 Task: Create a due date automation trigger when advanced on, on the tuesday after a card is due add dates not due this month at 11:00 AM.
Action: Mouse moved to (1083, 95)
Screenshot: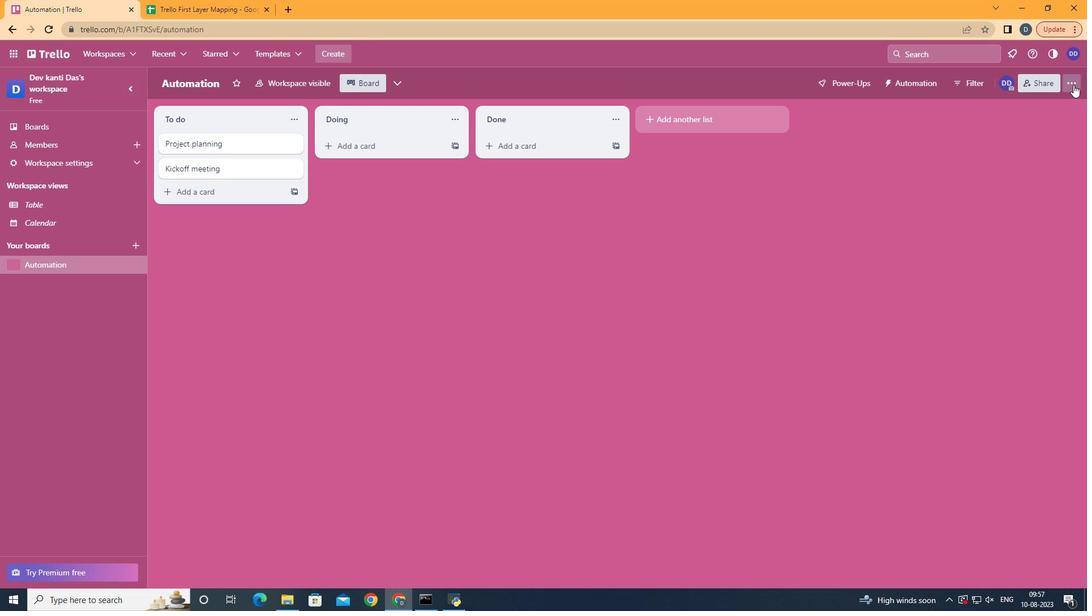 
Action: Mouse pressed left at (1083, 95)
Screenshot: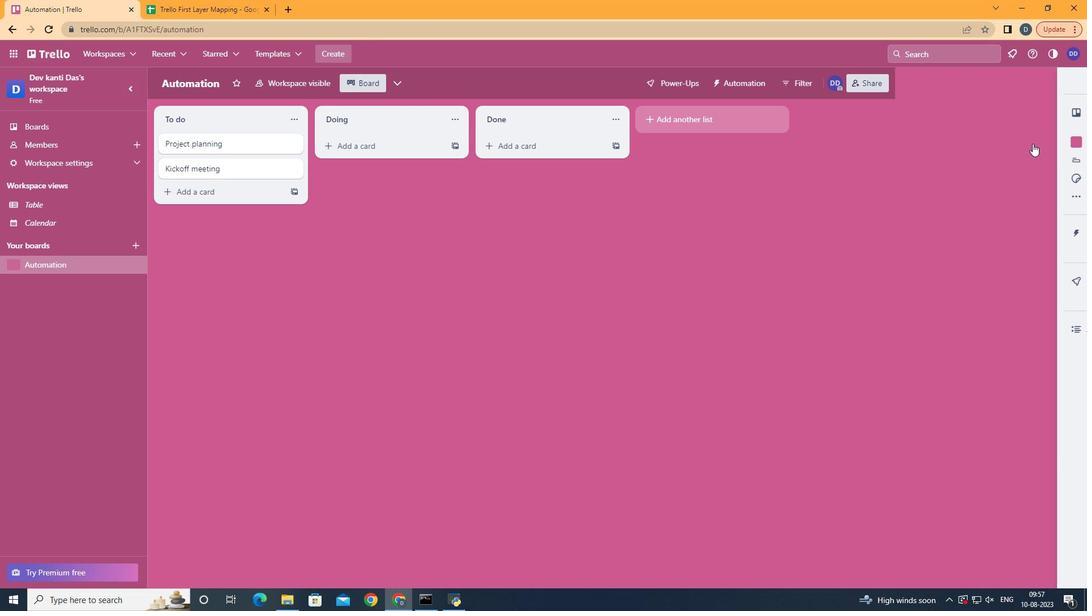 
Action: Mouse moved to (979, 241)
Screenshot: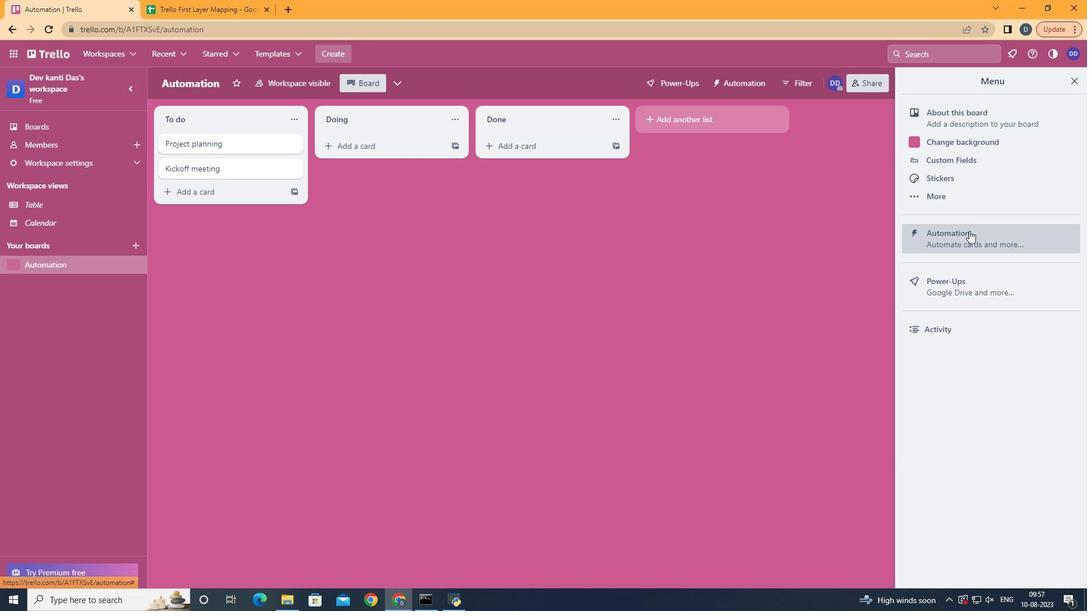 
Action: Mouse pressed left at (979, 241)
Screenshot: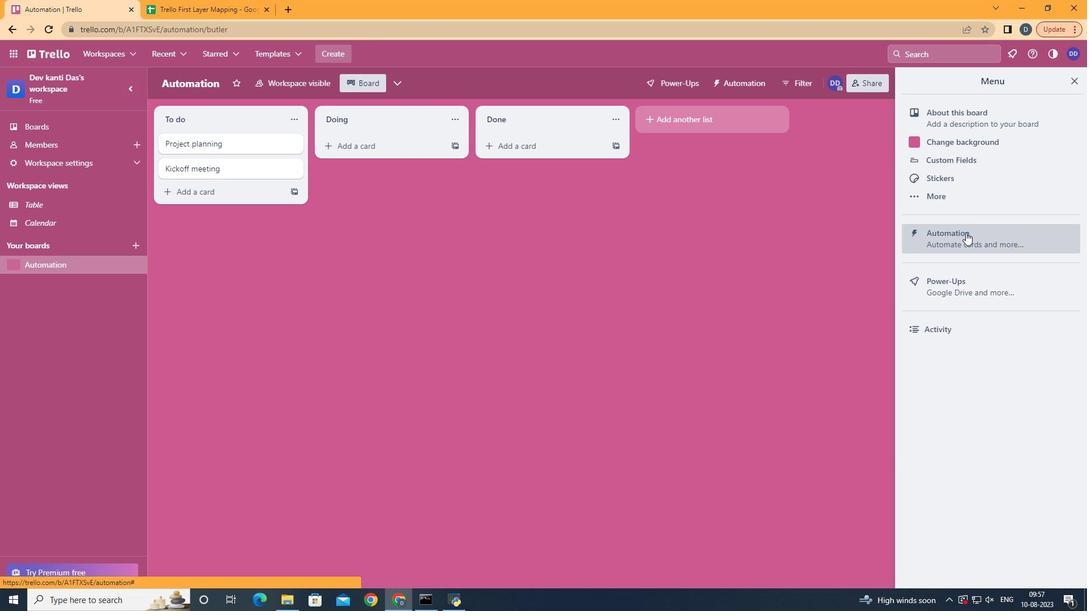 
Action: Mouse moved to (216, 236)
Screenshot: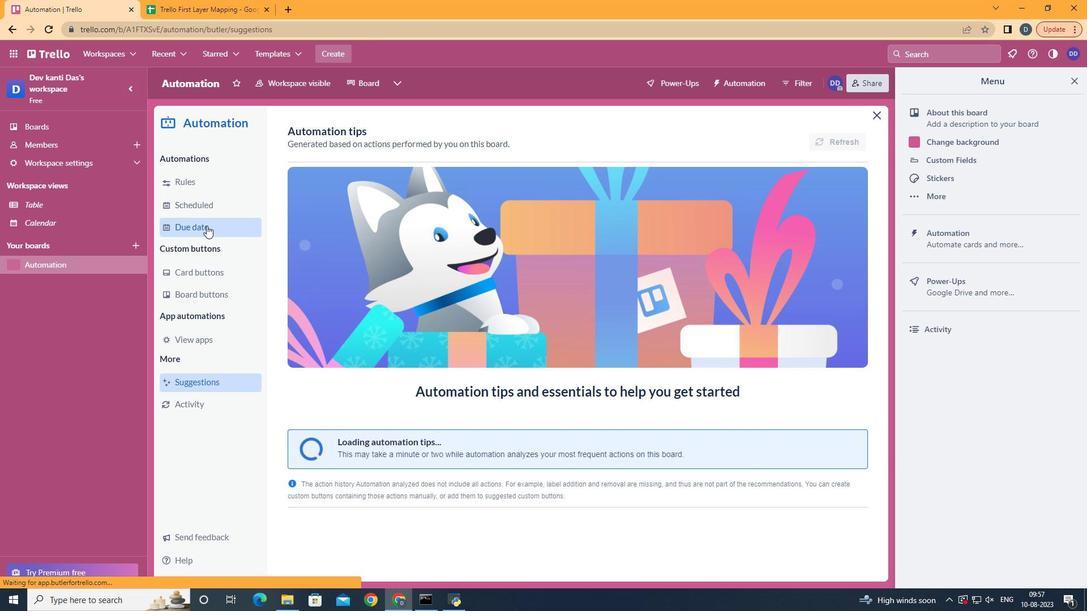 
Action: Mouse pressed left at (216, 236)
Screenshot: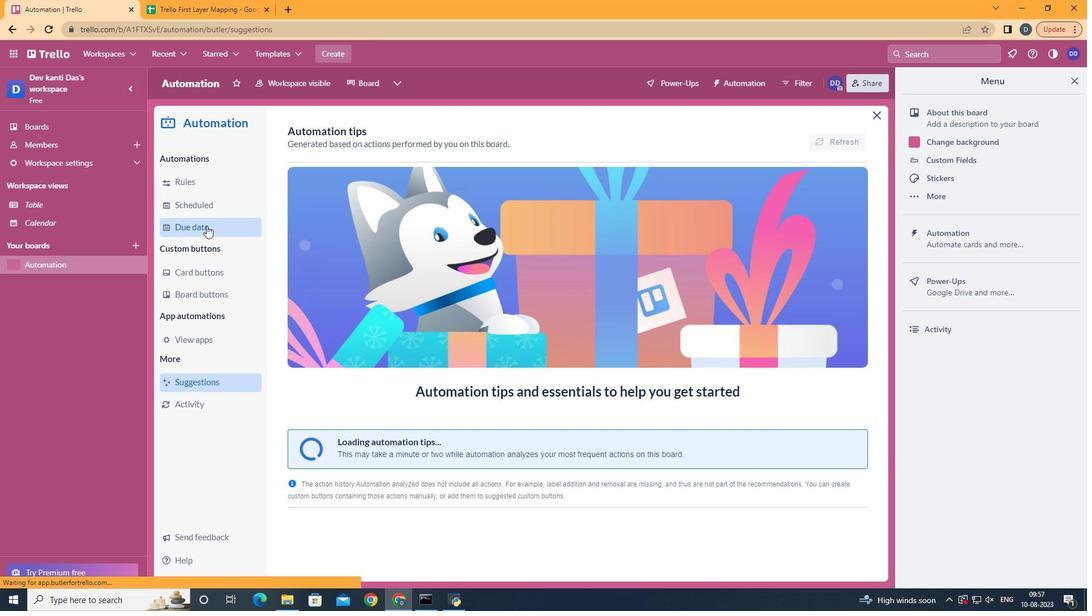 
Action: Mouse moved to (808, 152)
Screenshot: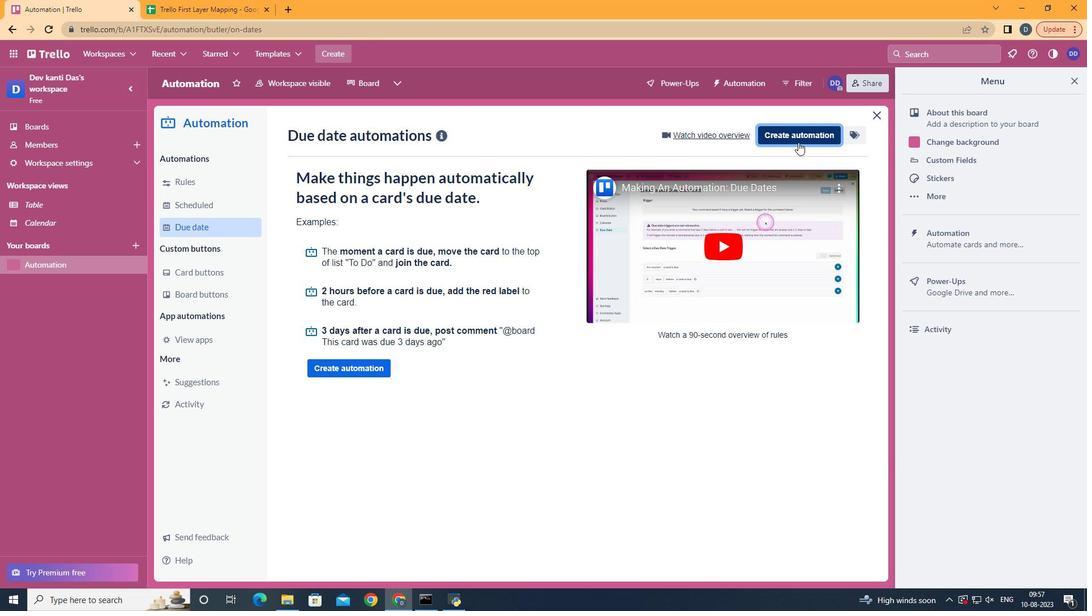 
Action: Mouse pressed left at (808, 152)
Screenshot: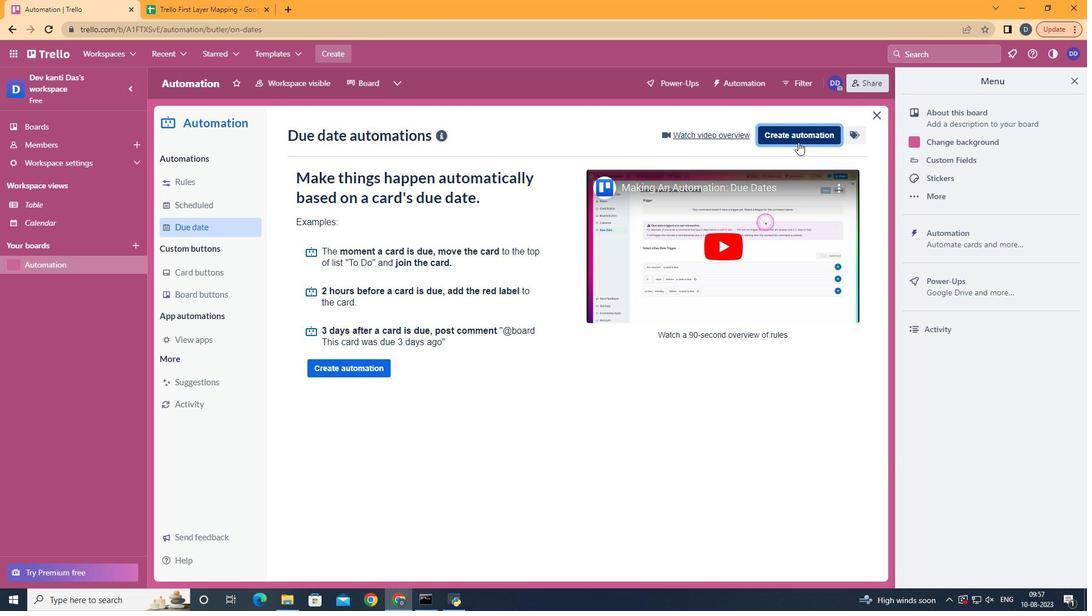 
Action: Mouse moved to (621, 255)
Screenshot: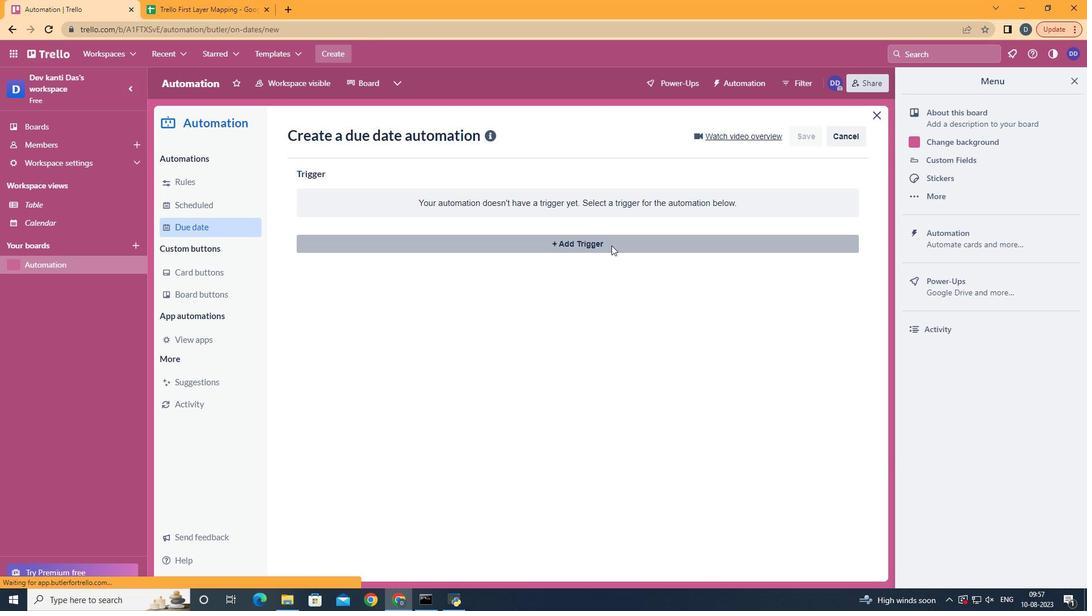 
Action: Mouse pressed left at (621, 255)
Screenshot: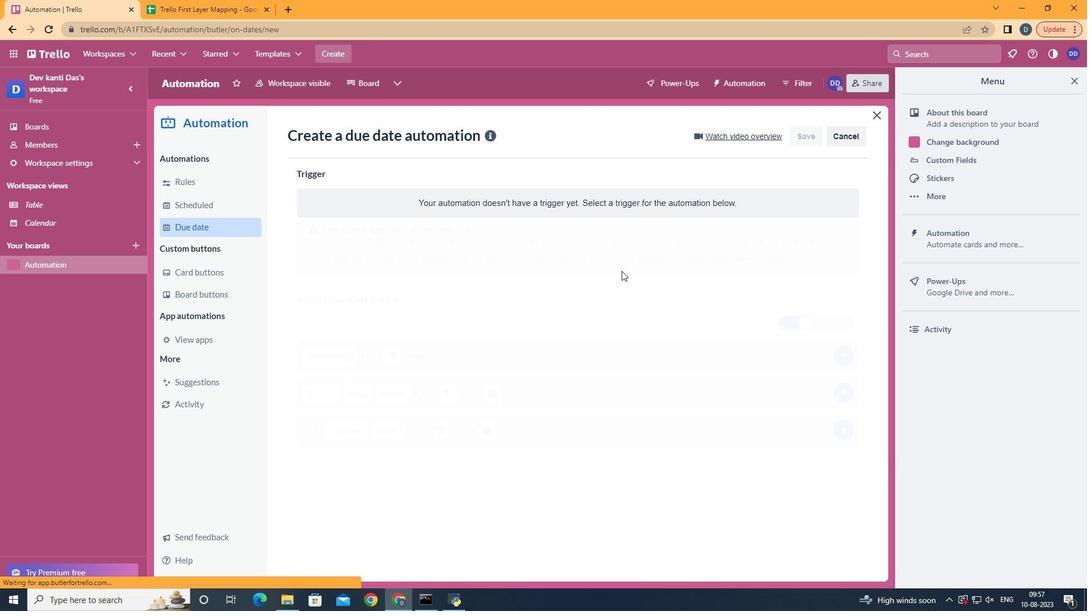 
Action: Mouse moved to (379, 331)
Screenshot: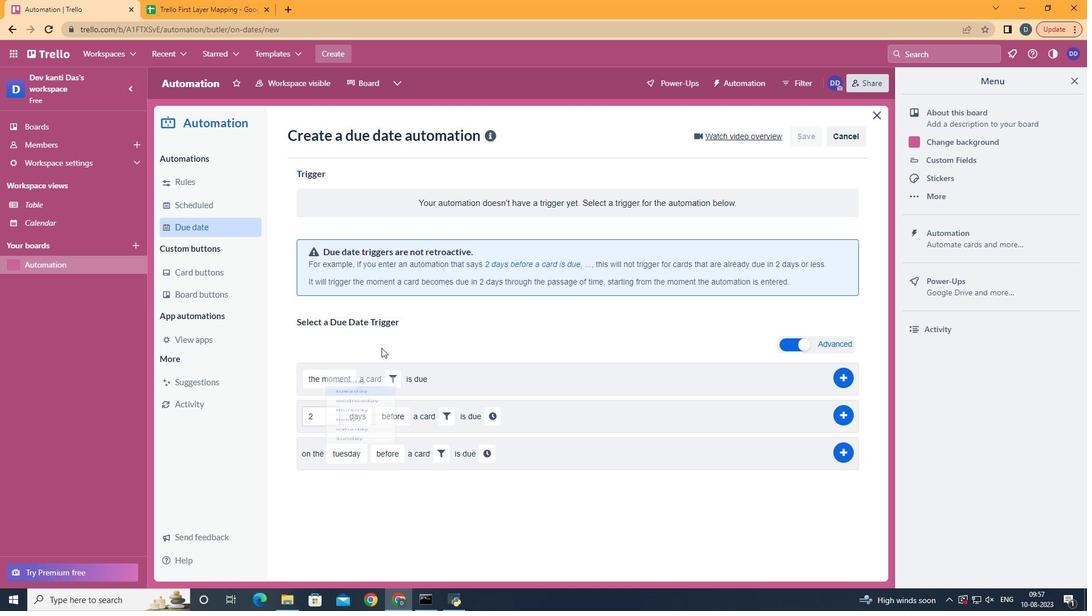 
Action: Mouse pressed left at (379, 331)
Screenshot: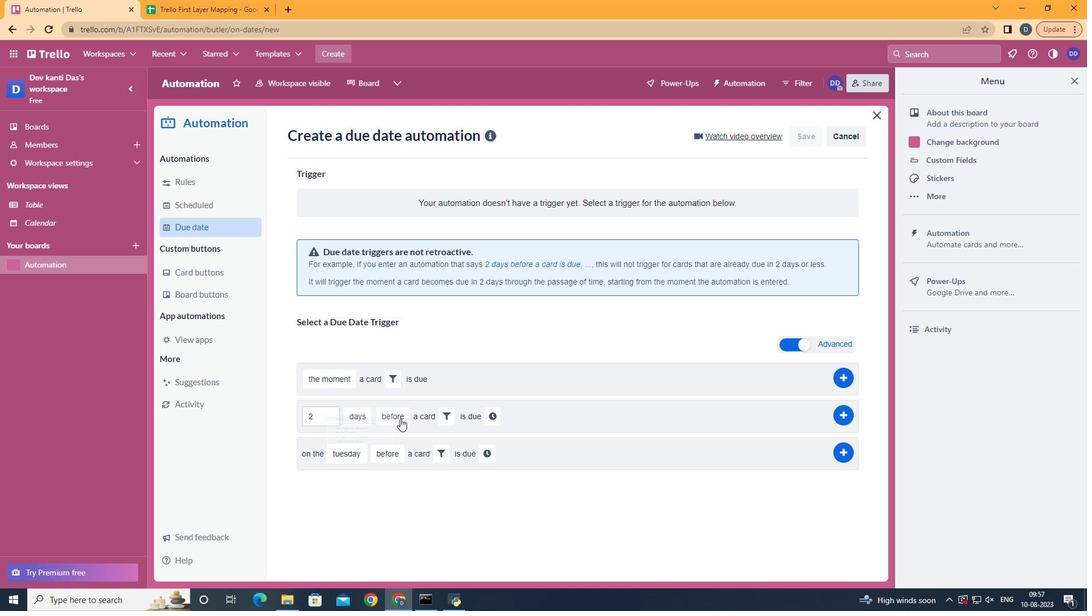 
Action: Mouse moved to (417, 514)
Screenshot: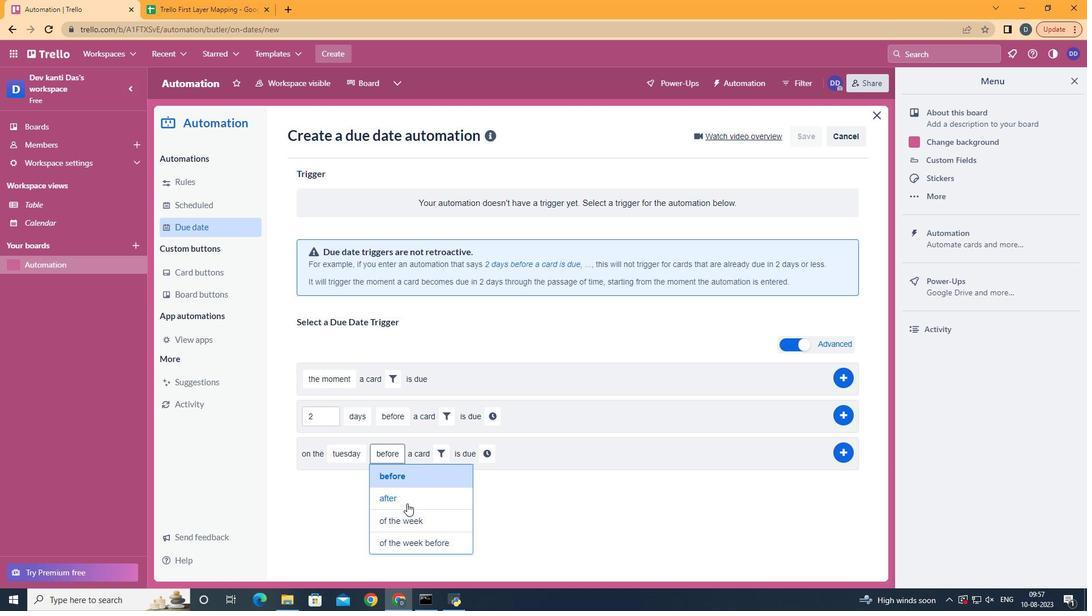 
Action: Mouse pressed left at (417, 514)
Screenshot: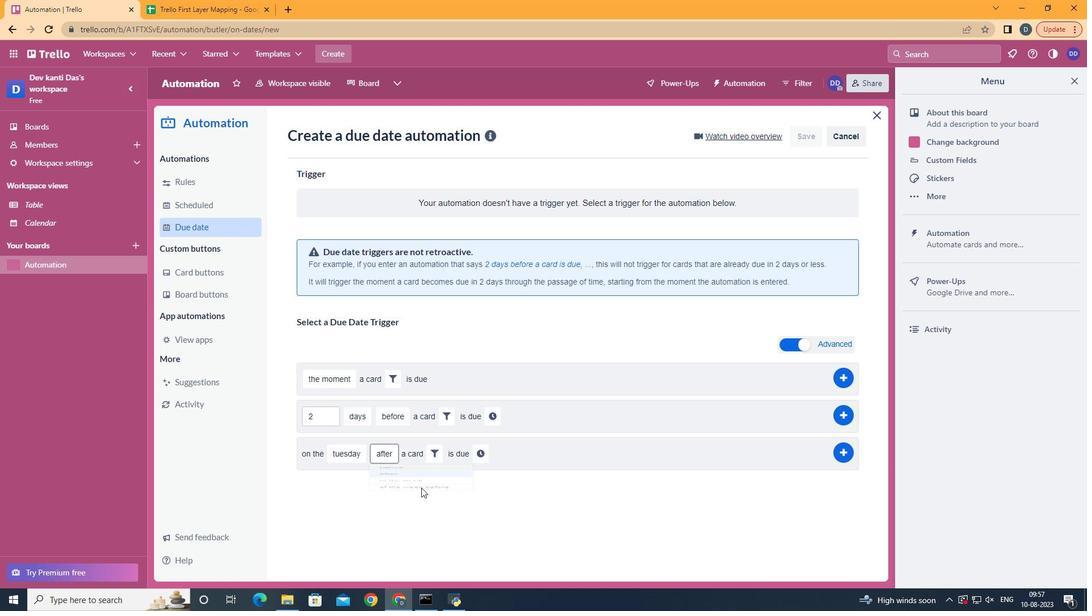 
Action: Mouse moved to (445, 468)
Screenshot: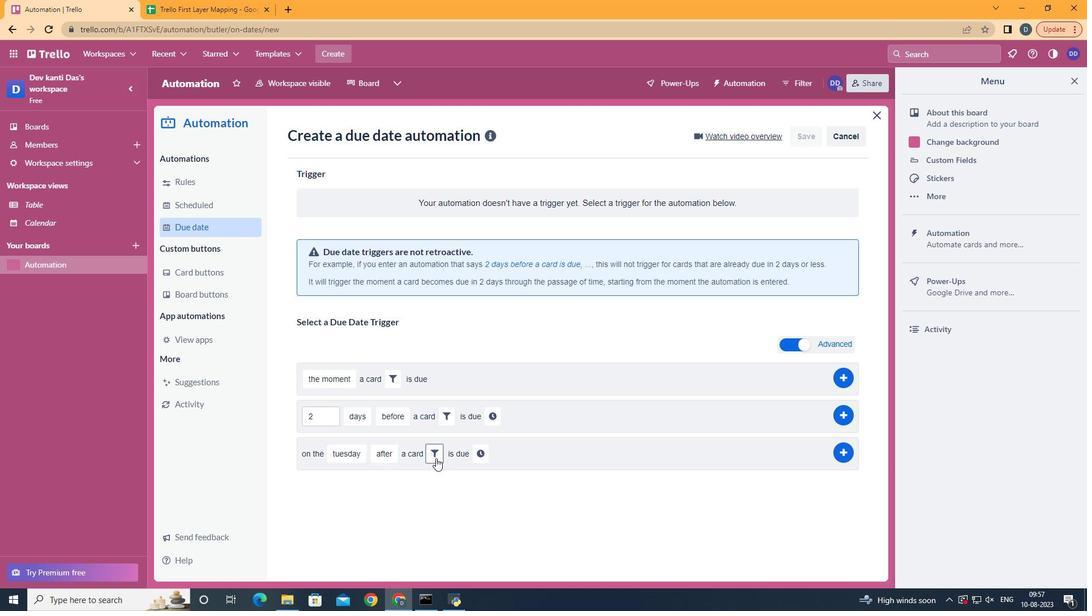 
Action: Mouse pressed left at (445, 468)
Screenshot: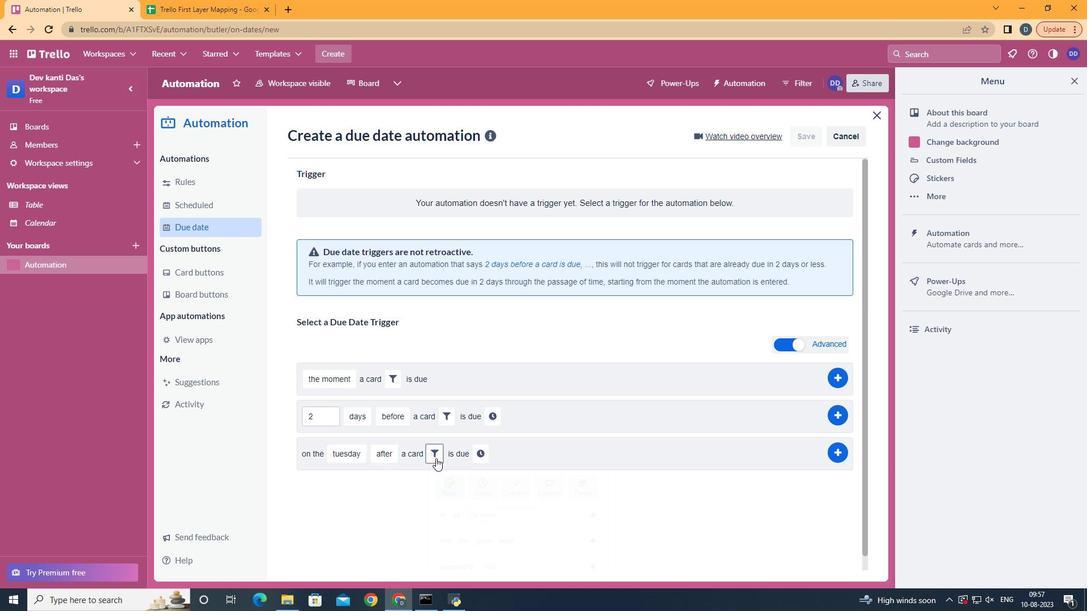 
Action: Mouse moved to (518, 505)
Screenshot: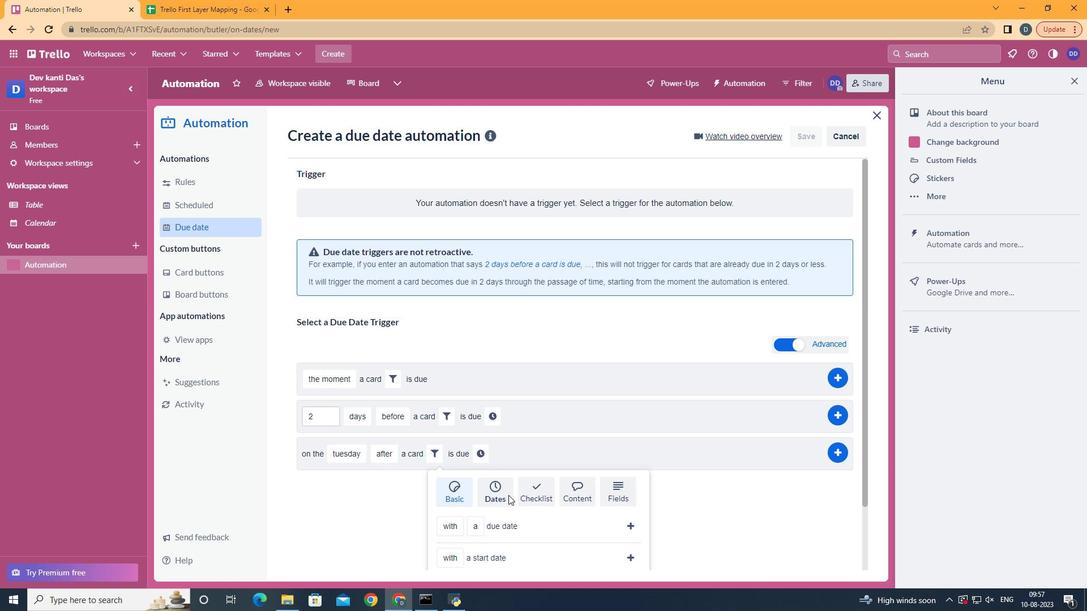 
Action: Mouse pressed left at (518, 505)
Screenshot: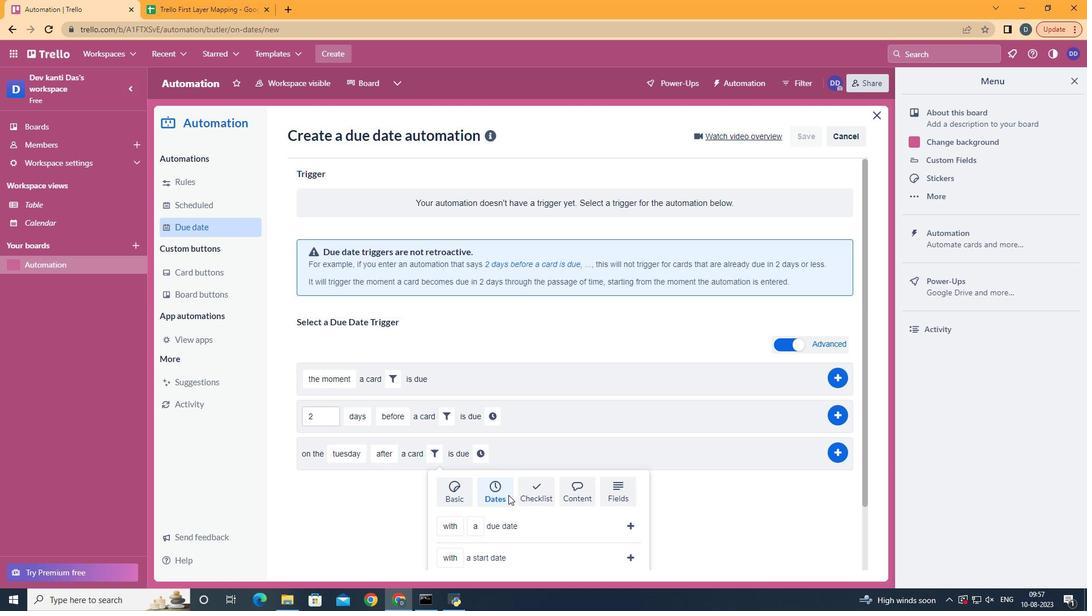 
Action: Mouse scrolled (518, 505) with delta (0, 0)
Screenshot: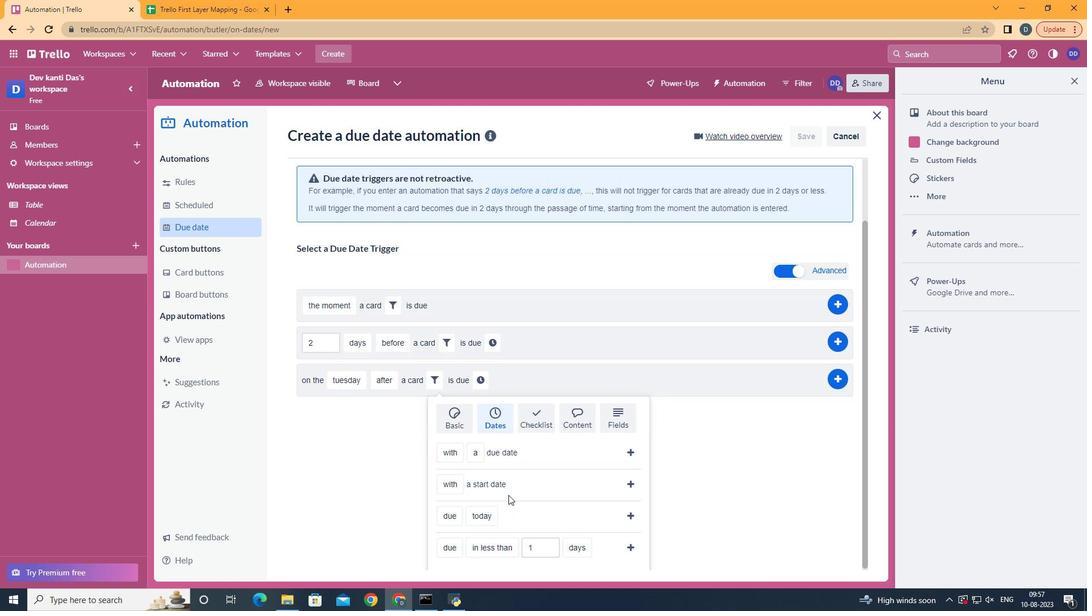 
Action: Mouse scrolled (518, 505) with delta (0, 0)
Screenshot: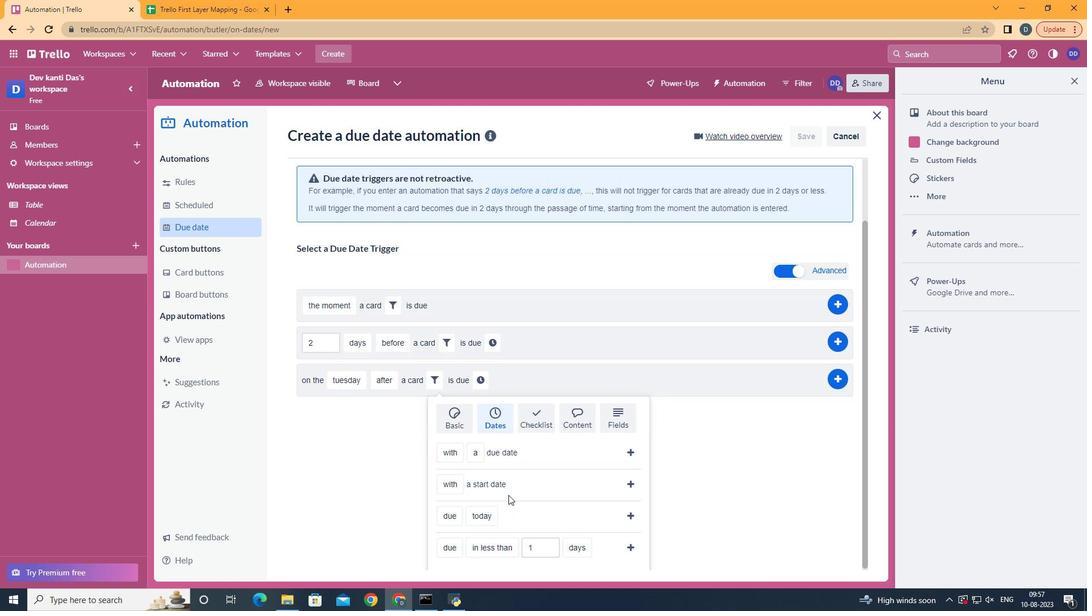 
Action: Mouse scrolled (518, 505) with delta (0, 0)
Screenshot: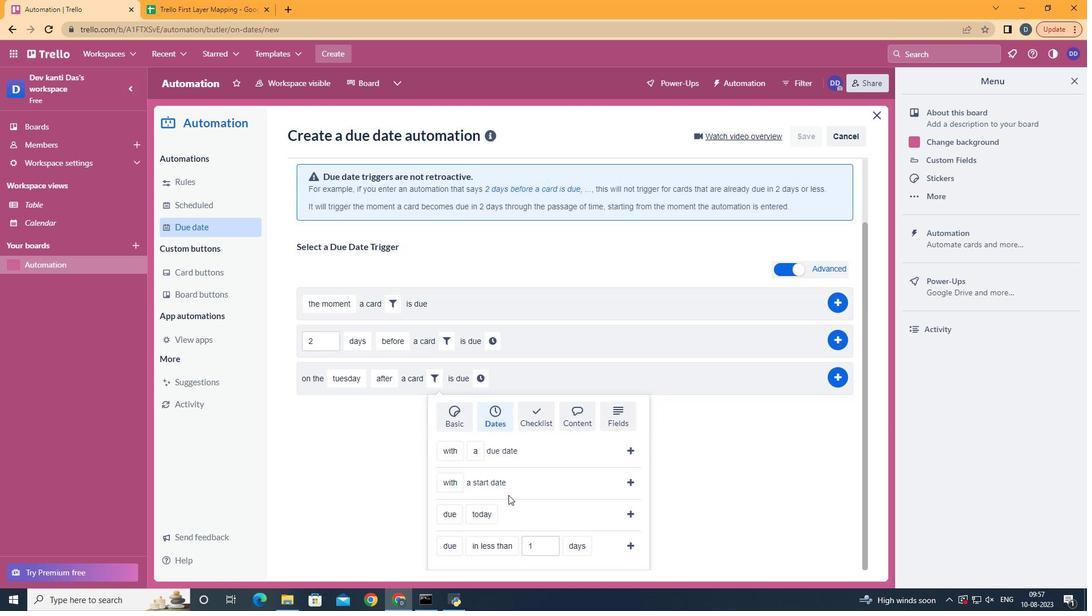 
Action: Mouse scrolled (518, 505) with delta (0, 0)
Screenshot: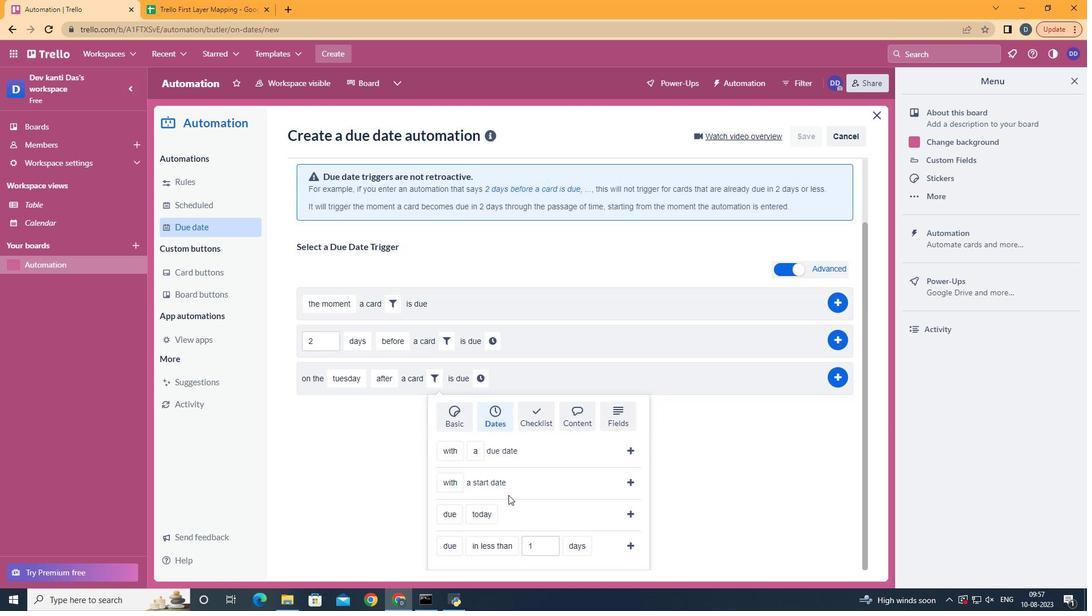 
Action: Mouse scrolled (518, 505) with delta (0, 0)
Screenshot: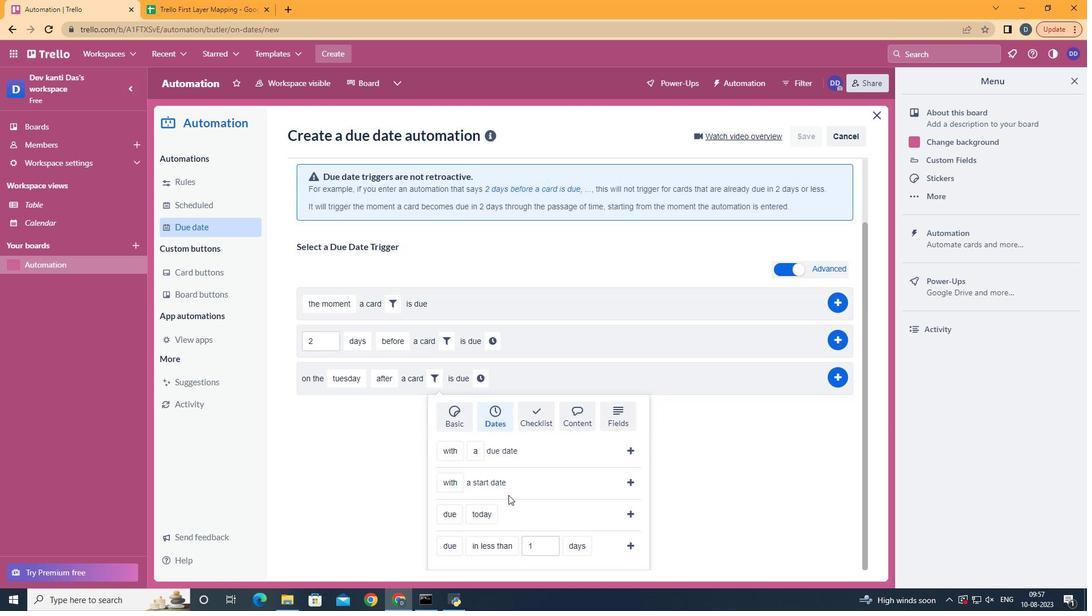 
Action: Mouse moved to (484, 455)
Screenshot: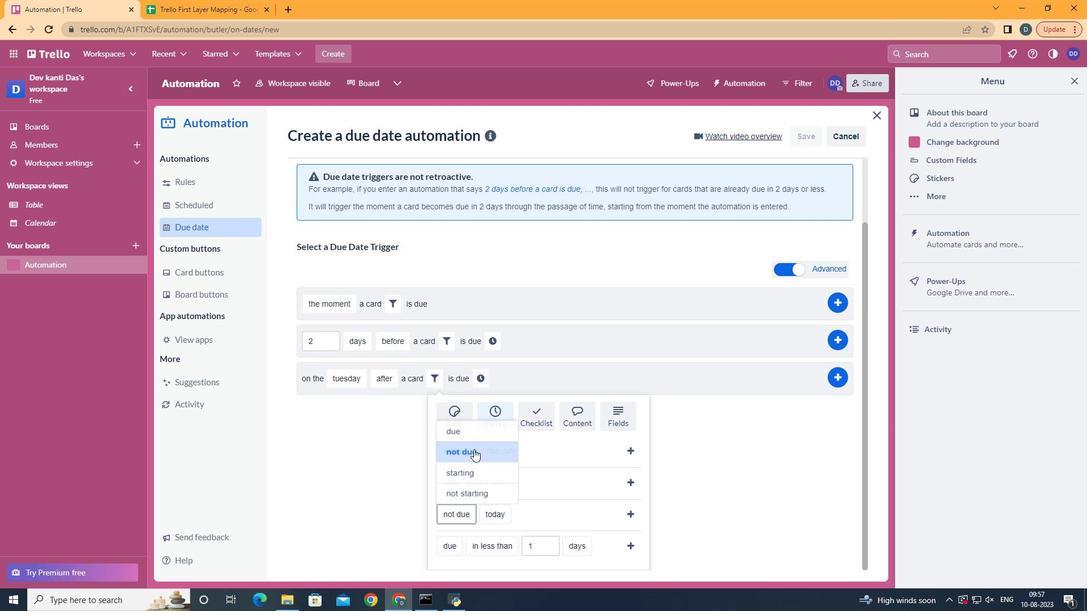 
Action: Mouse pressed left at (484, 455)
Screenshot: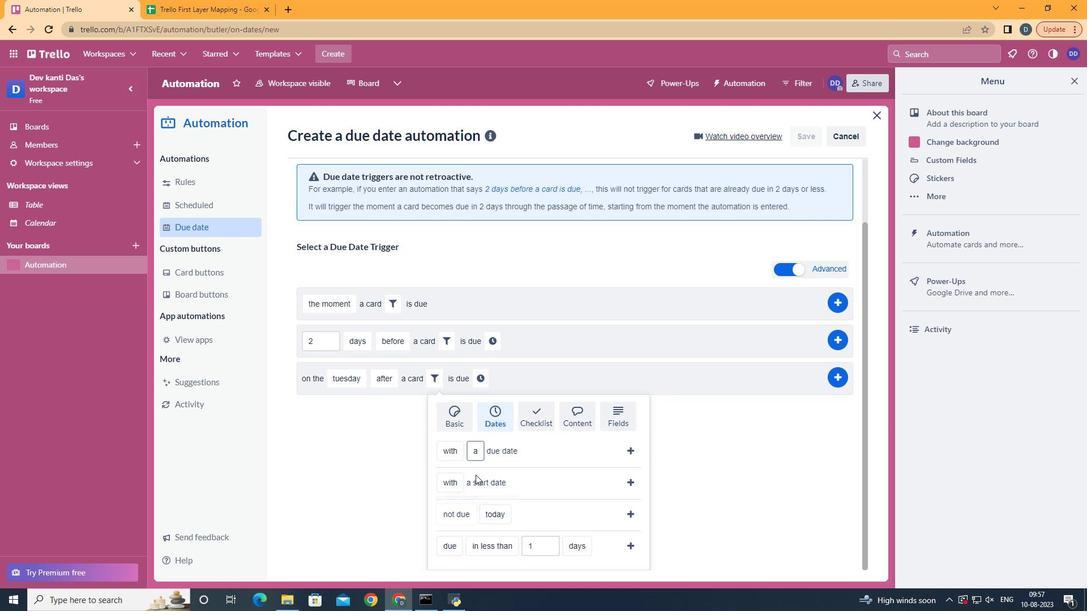 
Action: Mouse moved to (524, 482)
Screenshot: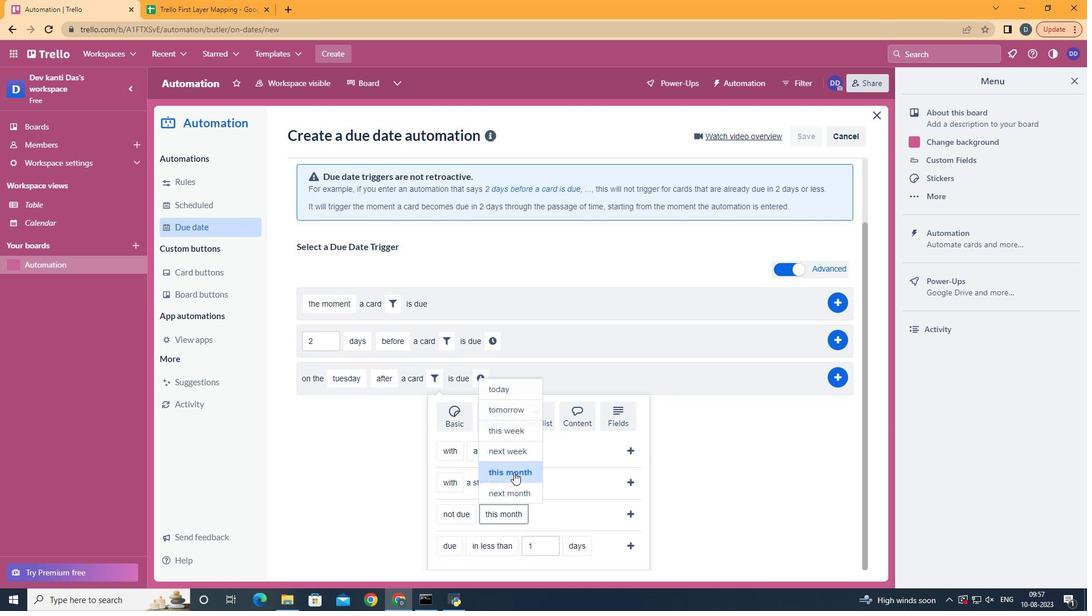 
Action: Mouse pressed left at (524, 482)
Screenshot: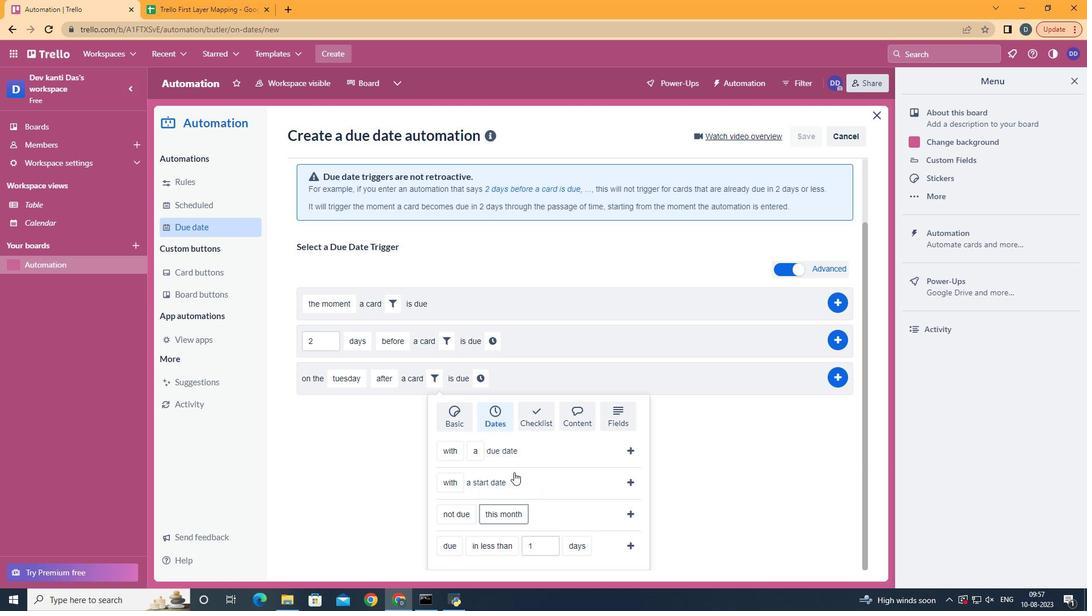 
Action: Mouse moved to (636, 528)
Screenshot: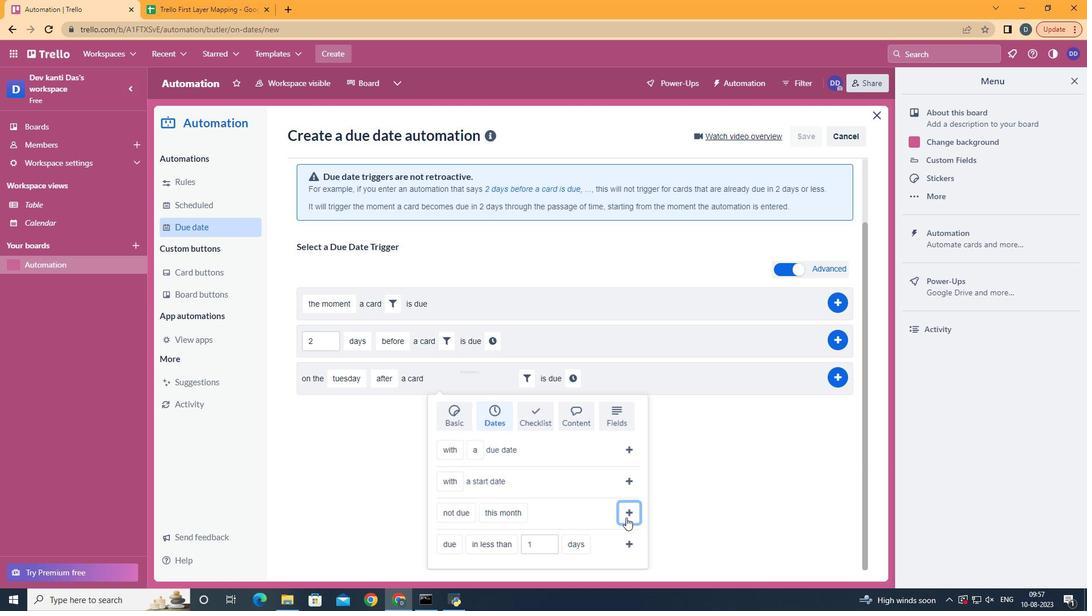 
Action: Mouse pressed left at (636, 528)
Screenshot: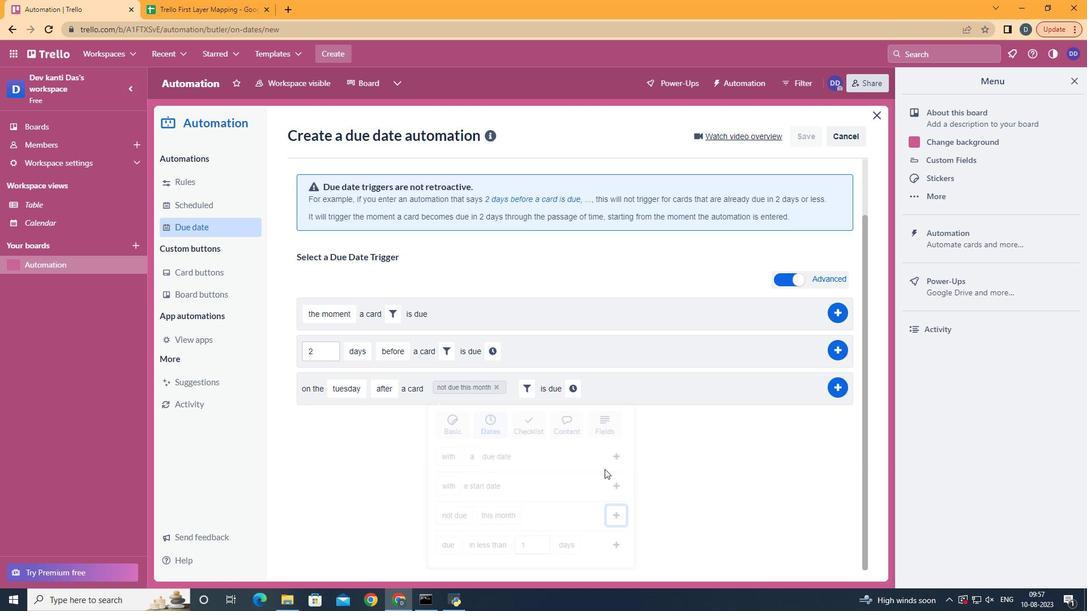 
Action: Mouse moved to (576, 464)
Screenshot: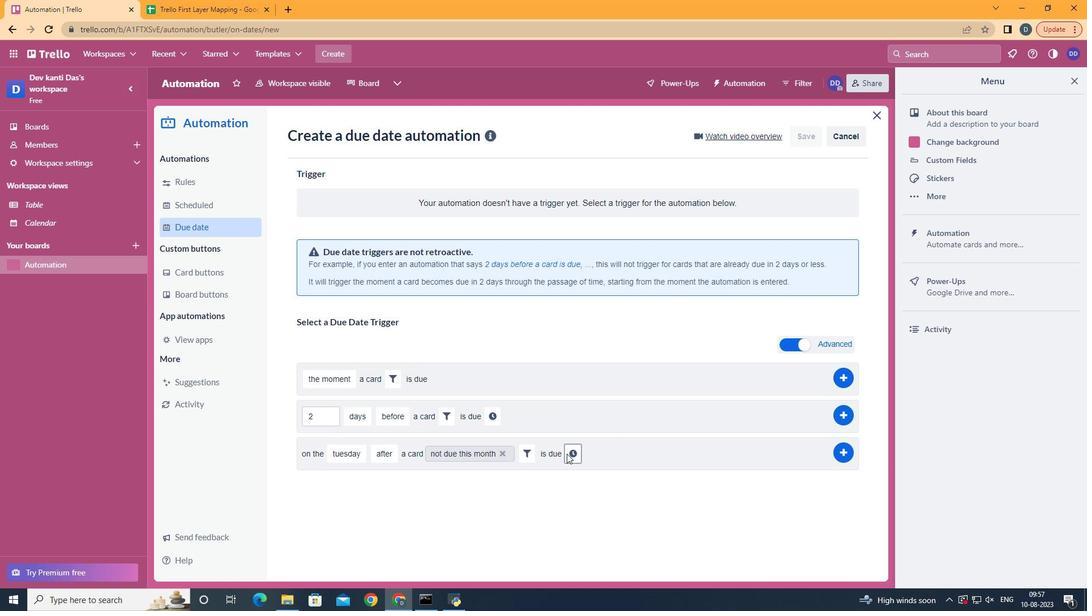 
Action: Mouse pressed left at (576, 464)
Screenshot: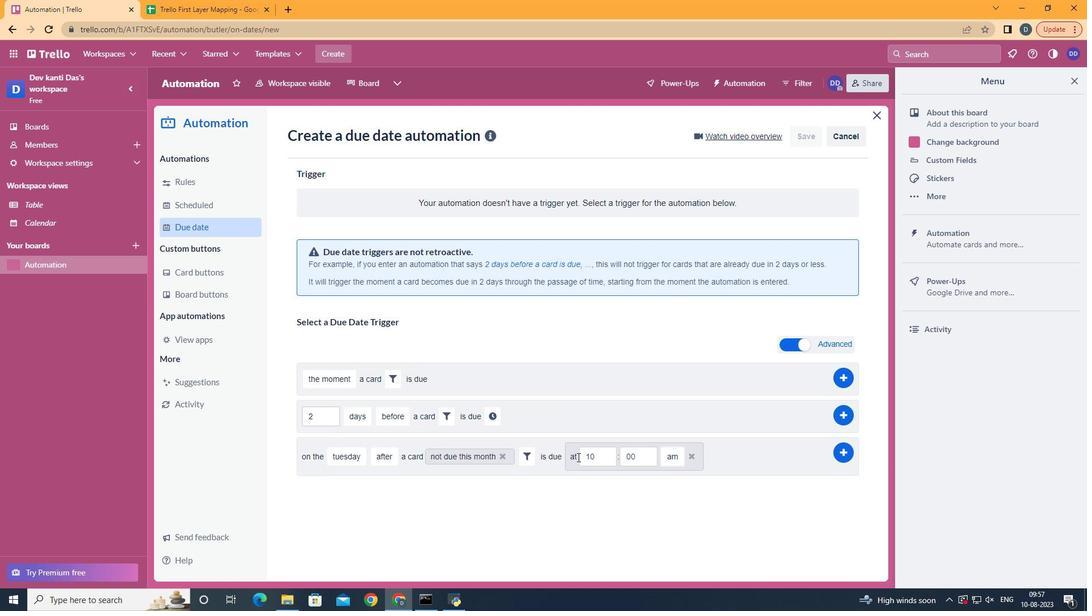 
Action: Mouse moved to (617, 465)
Screenshot: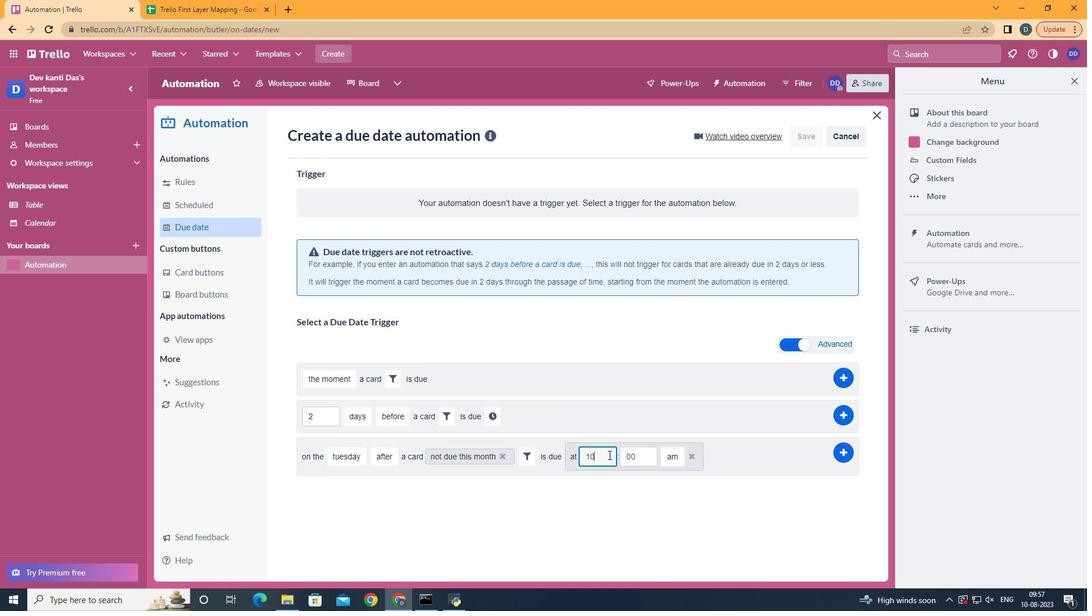 
Action: Mouse pressed left at (617, 465)
Screenshot: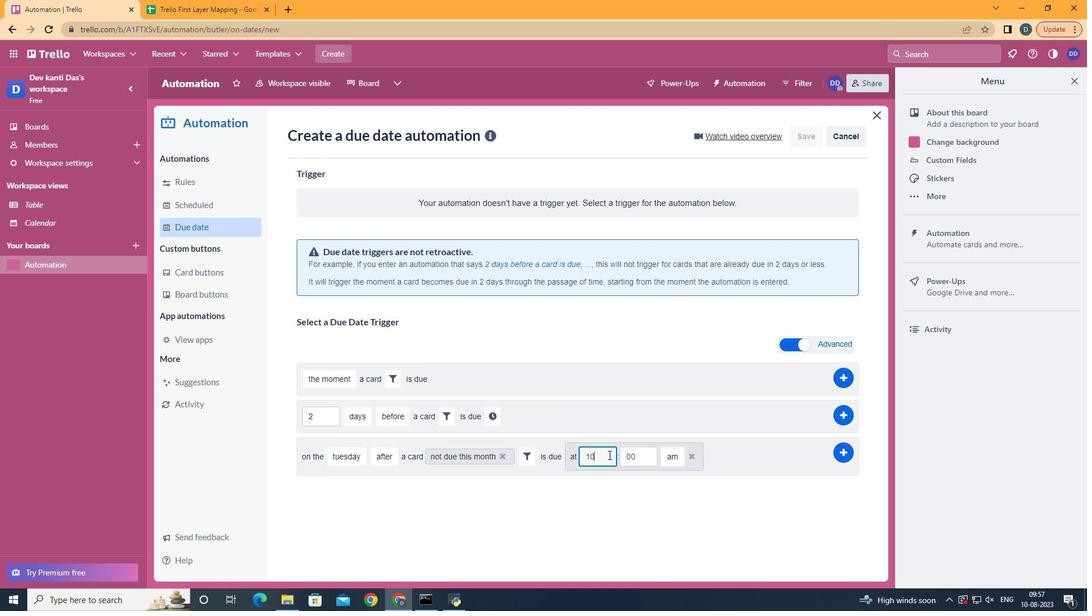 
Action: Mouse moved to (618, 465)
Screenshot: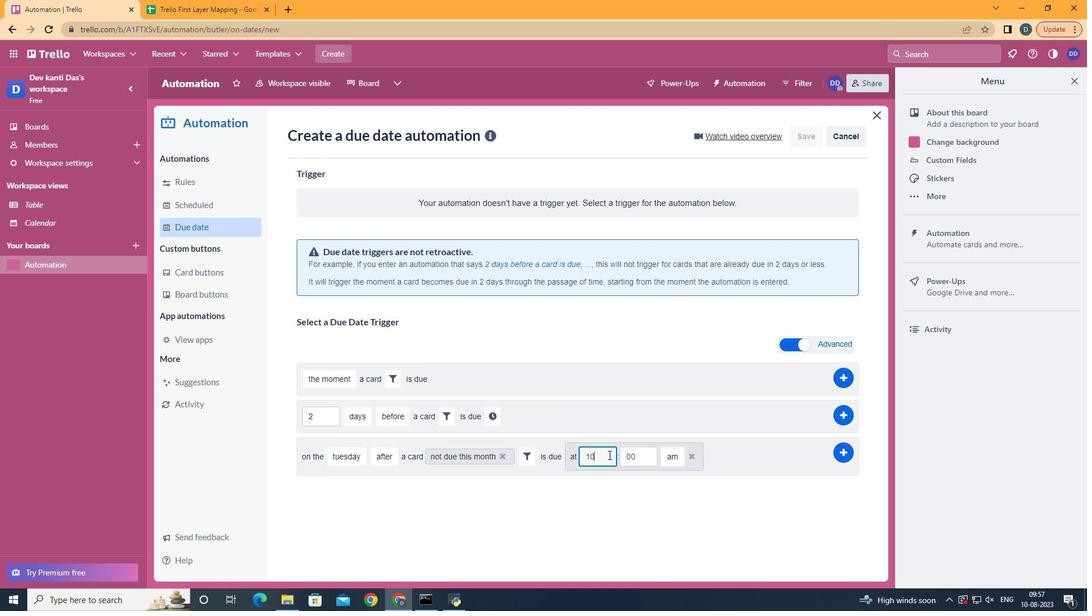 
Action: Key pressed <Key.backspace>1
Screenshot: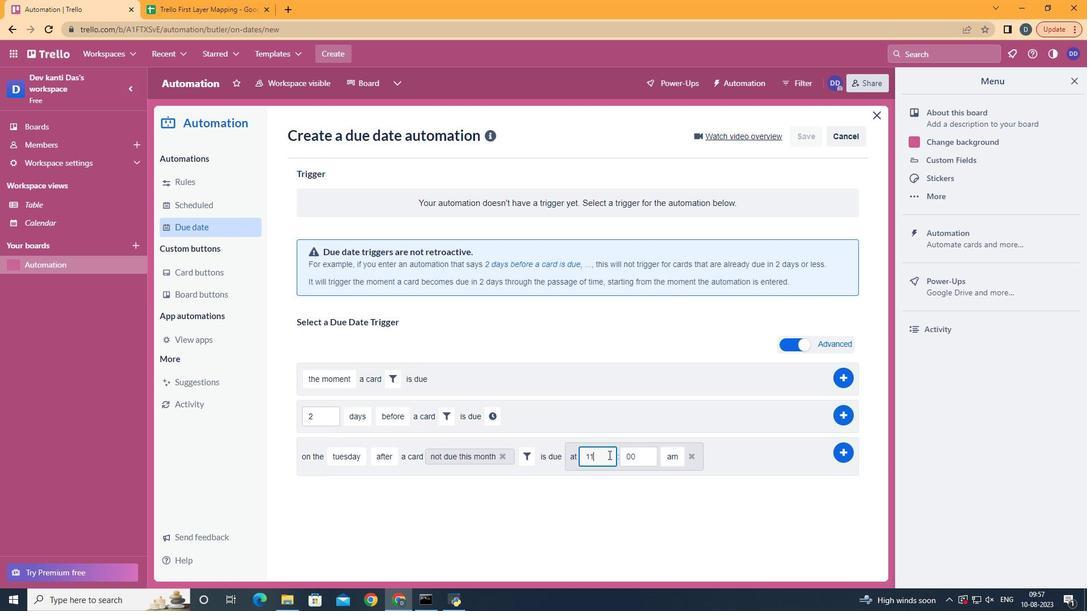 
Action: Mouse moved to (856, 463)
Screenshot: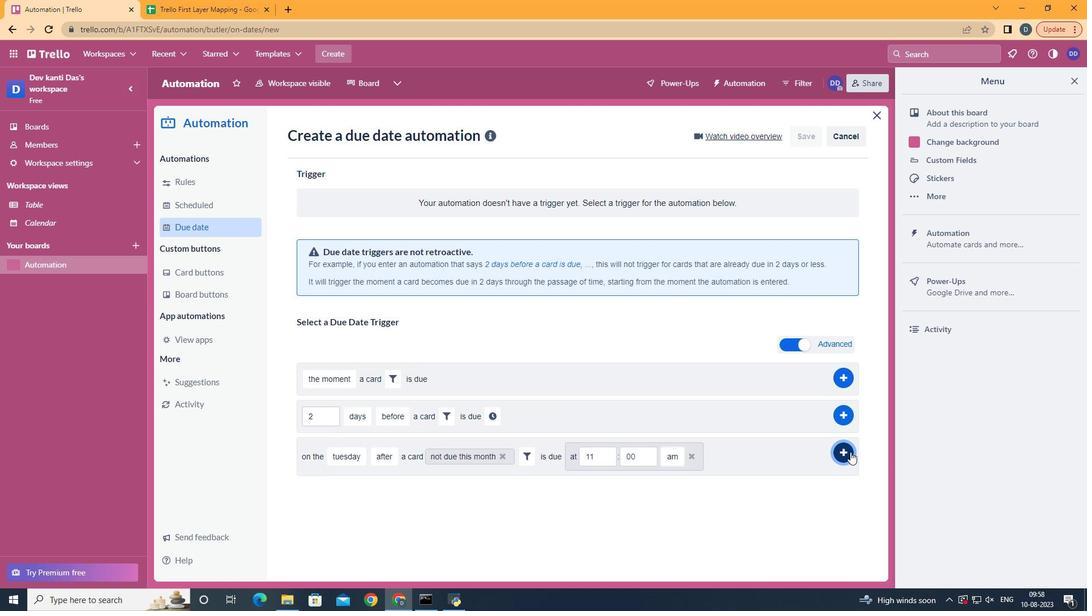 
Action: Mouse pressed left at (856, 463)
Screenshot: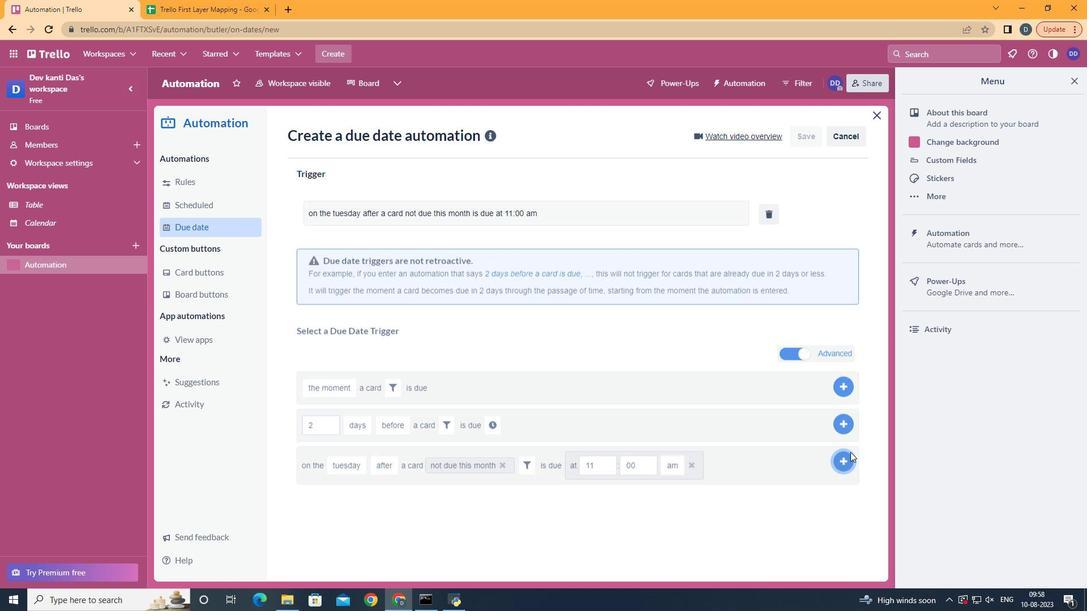 
Action: Mouse moved to (459, 265)
Screenshot: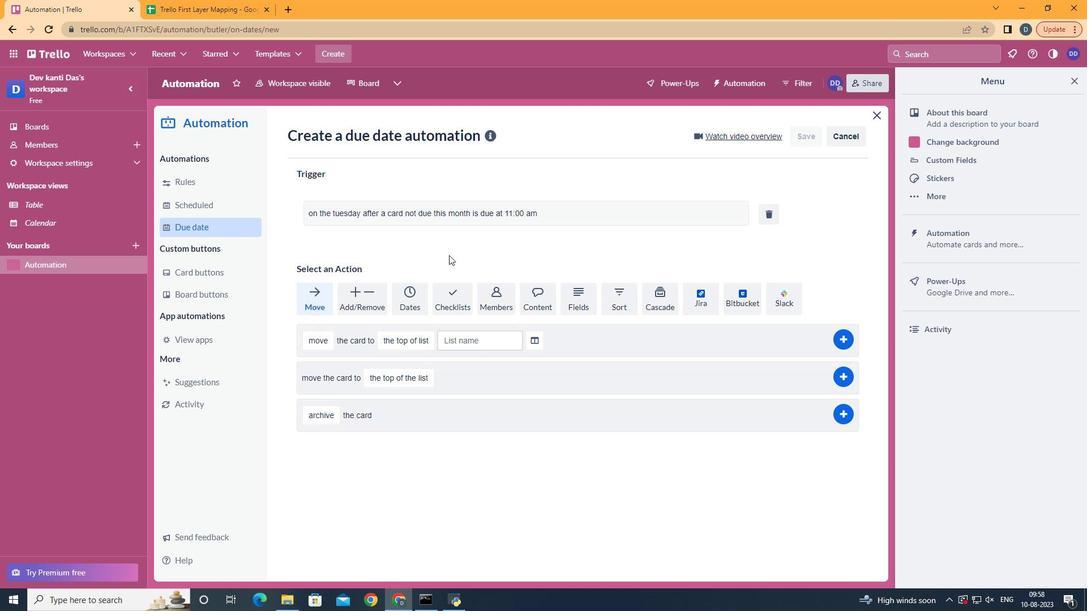
